 Task: Open a blank sheet, save the file as 'integration' Insert a table '2 by 1' In first column, add headers, 'Tiger, Lion'. Change table style to  'Green'
Action: Mouse moved to (509, 262)
Screenshot: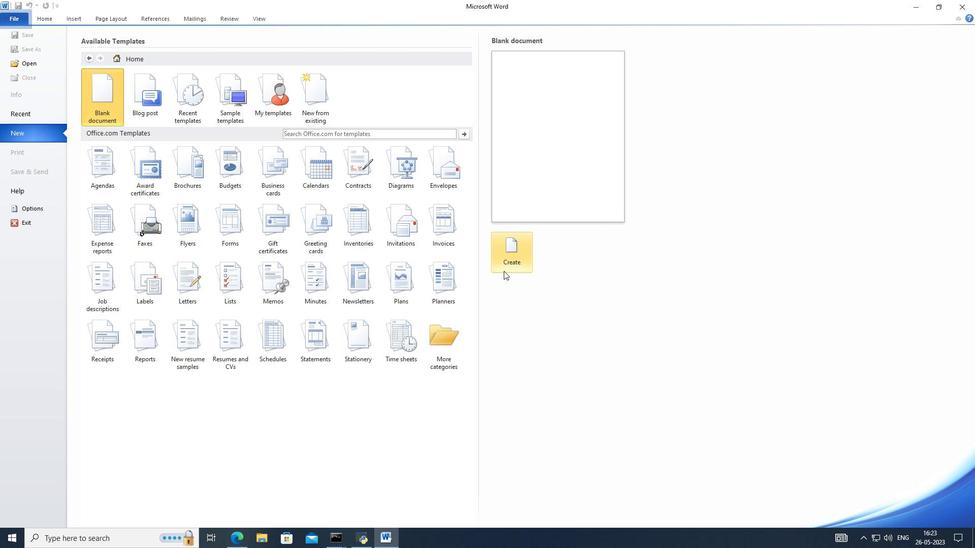 
Action: Mouse pressed left at (509, 262)
Screenshot: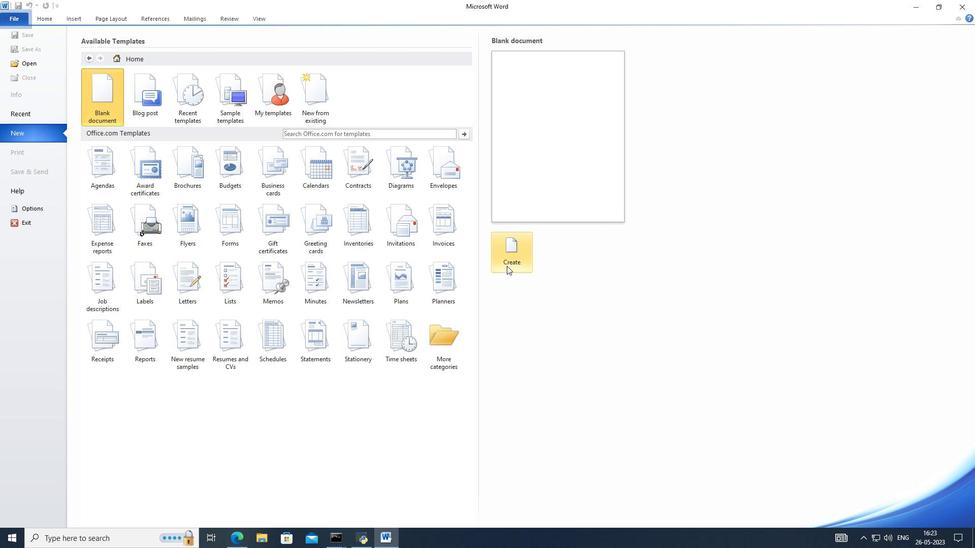 
Action: Key pressed ctrl+S
Screenshot: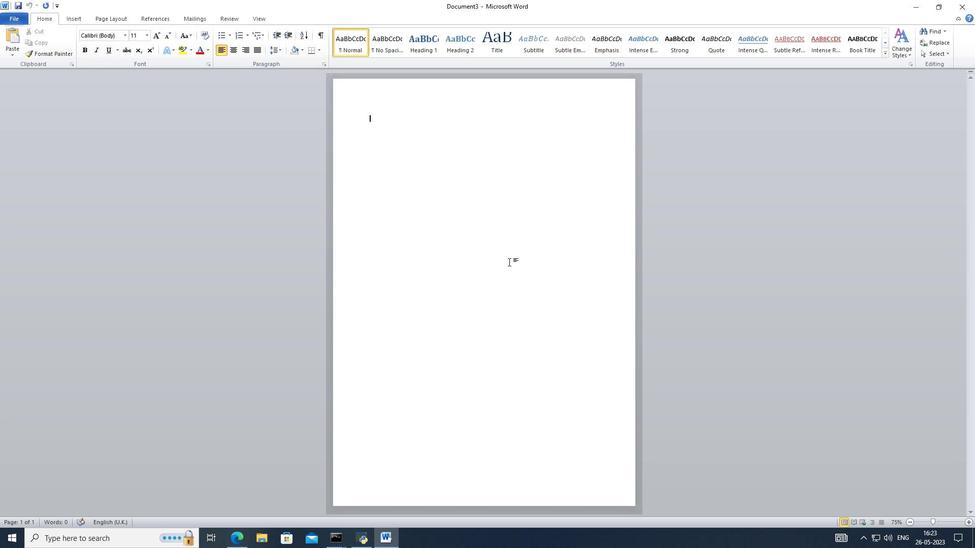 
Action: Mouse moved to (164, 207)
Screenshot: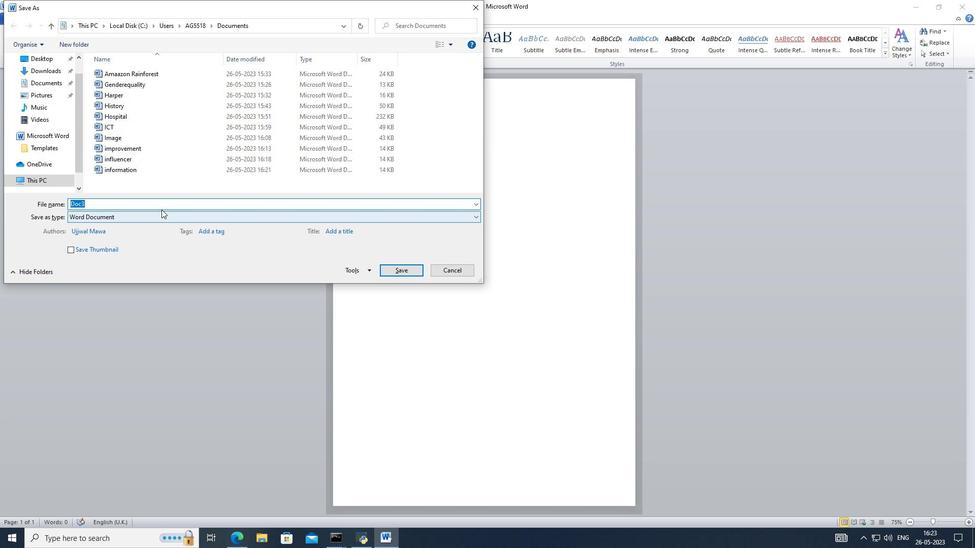 
Action: Key pressed integration
Screenshot: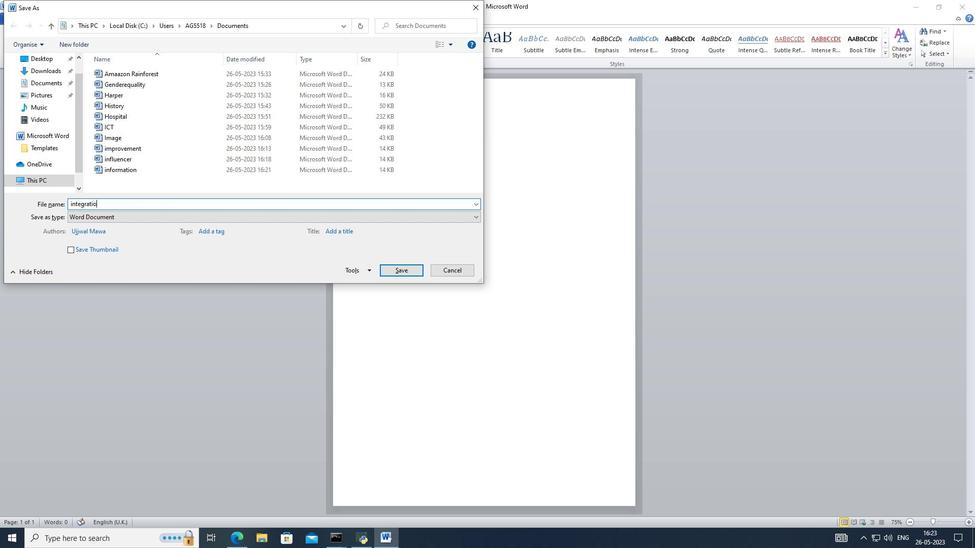 
Action: Mouse moved to (401, 268)
Screenshot: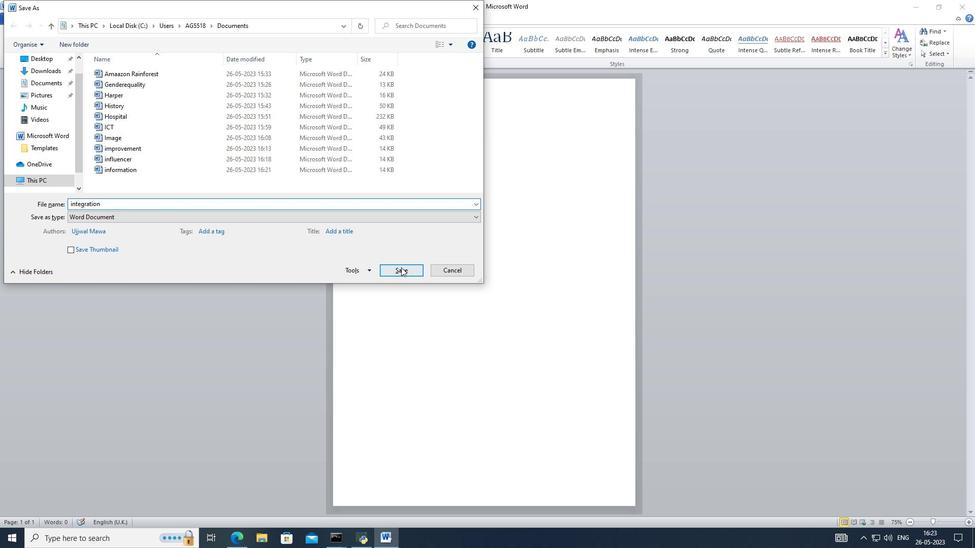 
Action: Mouse pressed left at (401, 268)
Screenshot: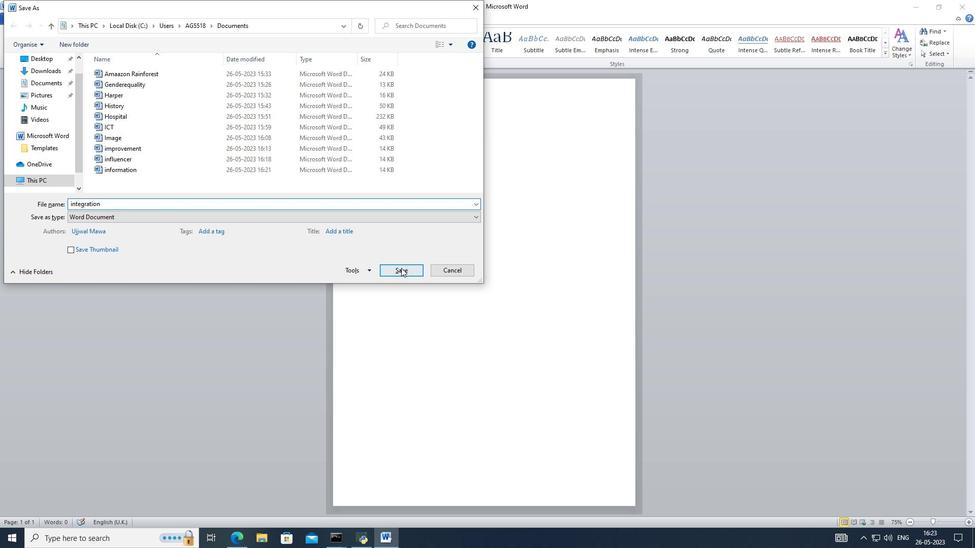 
Action: Mouse moved to (74, 20)
Screenshot: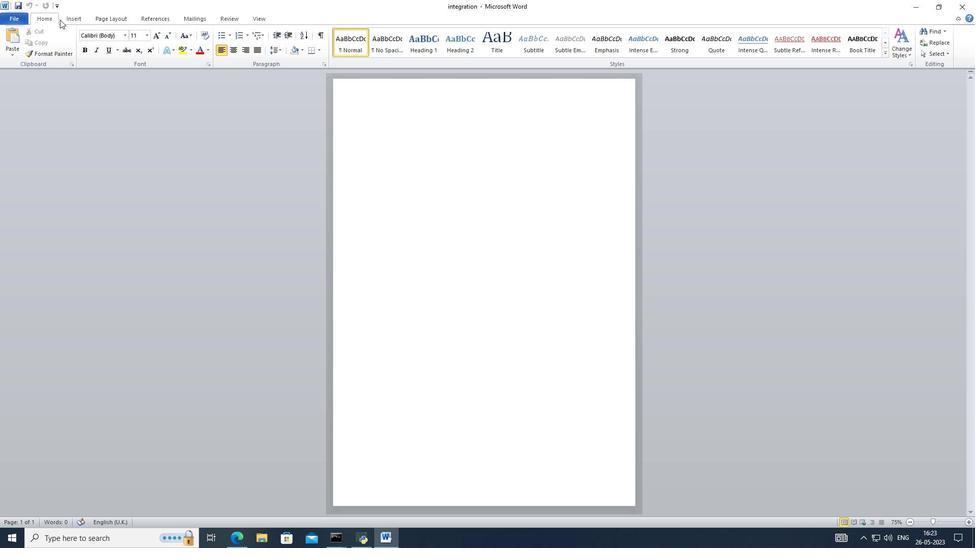 
Action: Mouse pressed left at (74, 20)
Screenshot: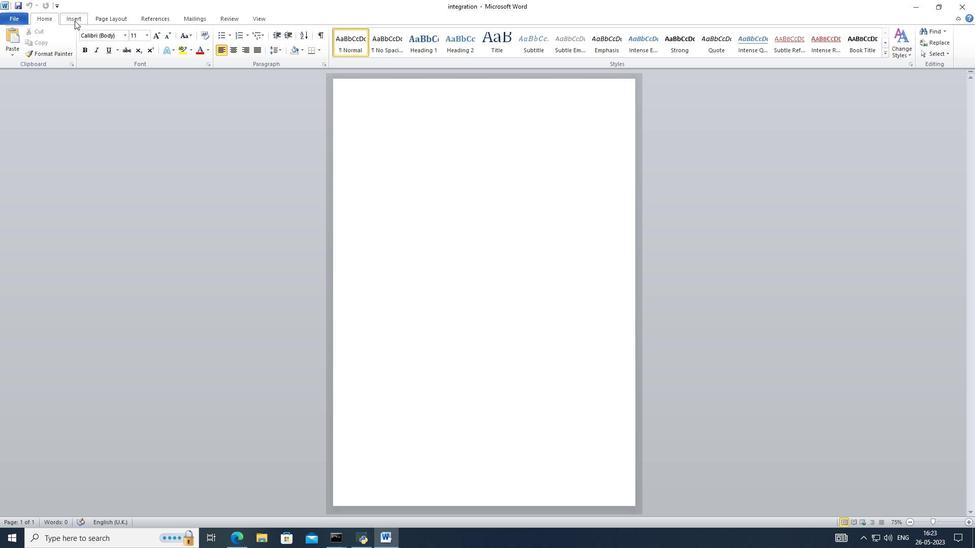 
Action: Mouse moved to (78, 38)
Screenshot: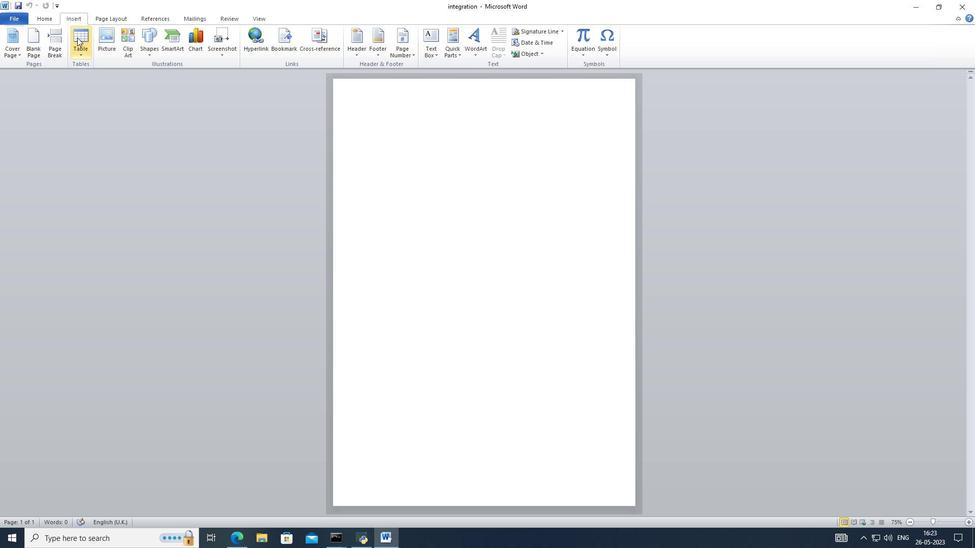 
Action: Mouse pressed left at (78, 38)
Screenshot: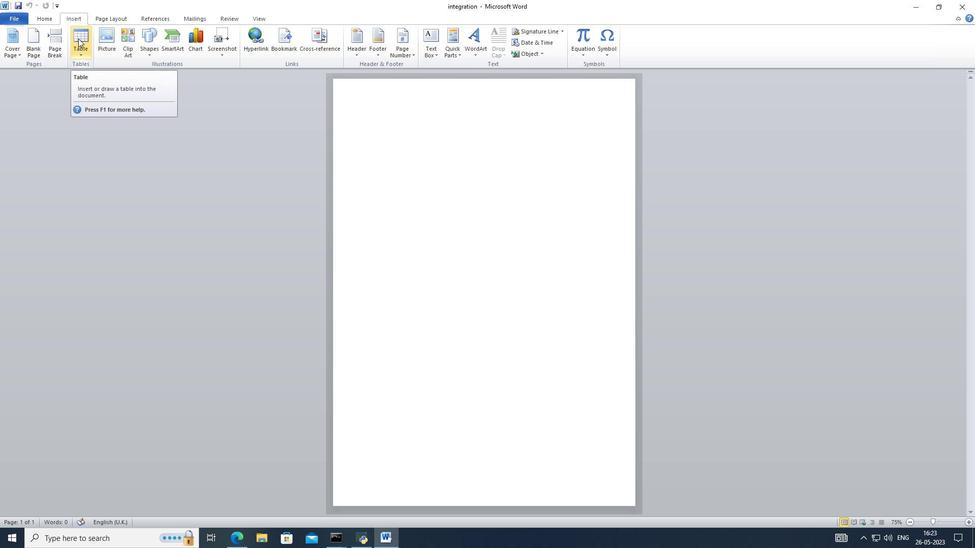 
Action: Mouse moved to (89, 75)
Screenshot: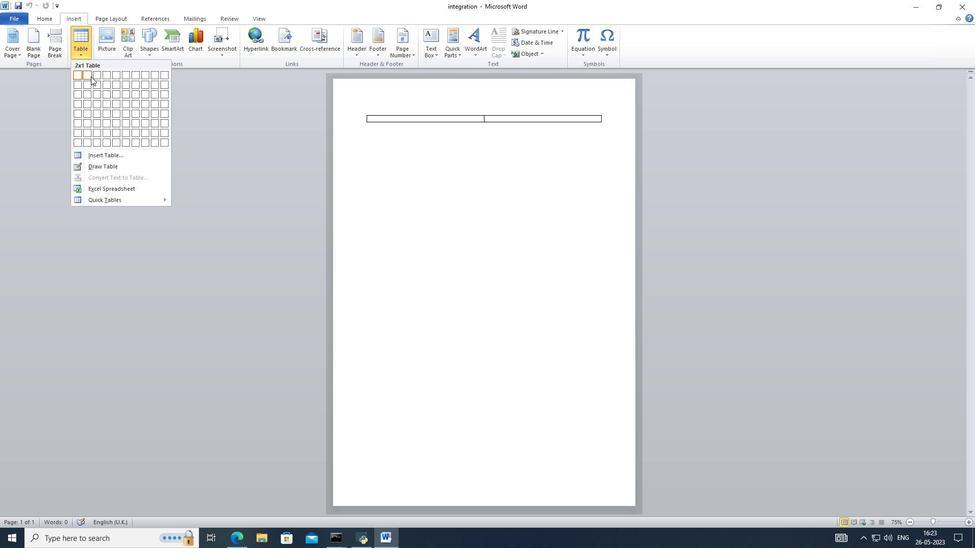 
Action: Mouse pressed left at (89, 75)
Screenshot: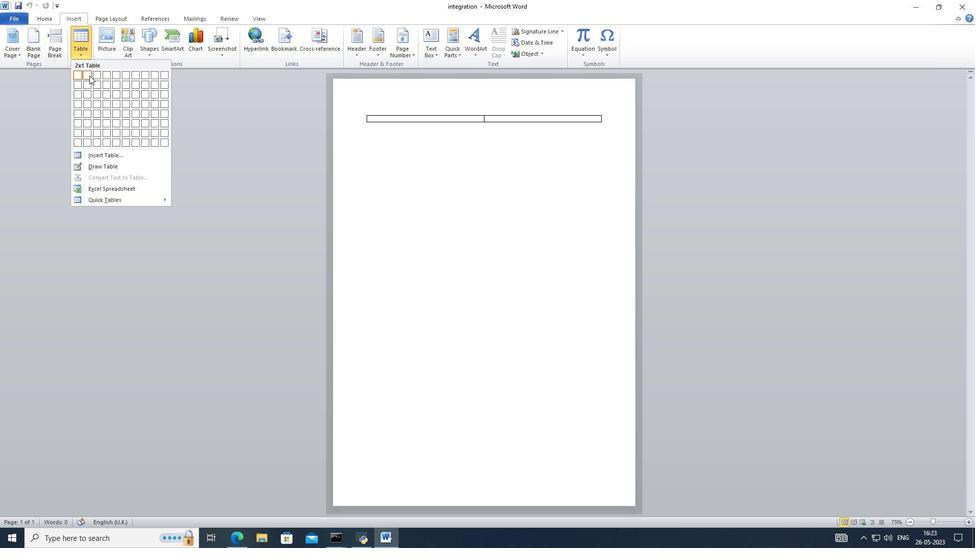 
Action: Mouse moved to (434, 174)
Screenshot: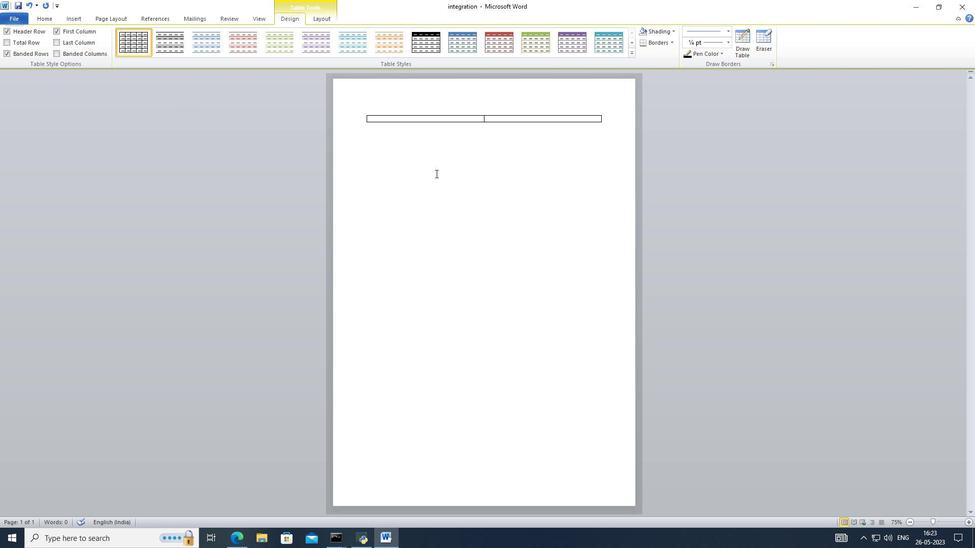 
Action: Key pressed <Key.caps_lock>T<Key.caps_lock>iger
Screenshot: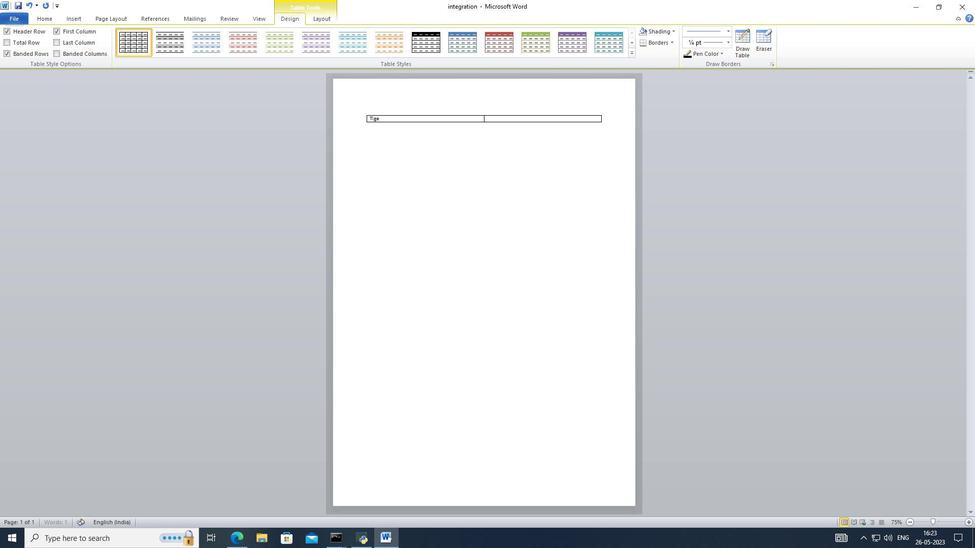
Action: Mouse moved to (566, 125)
Screenshot: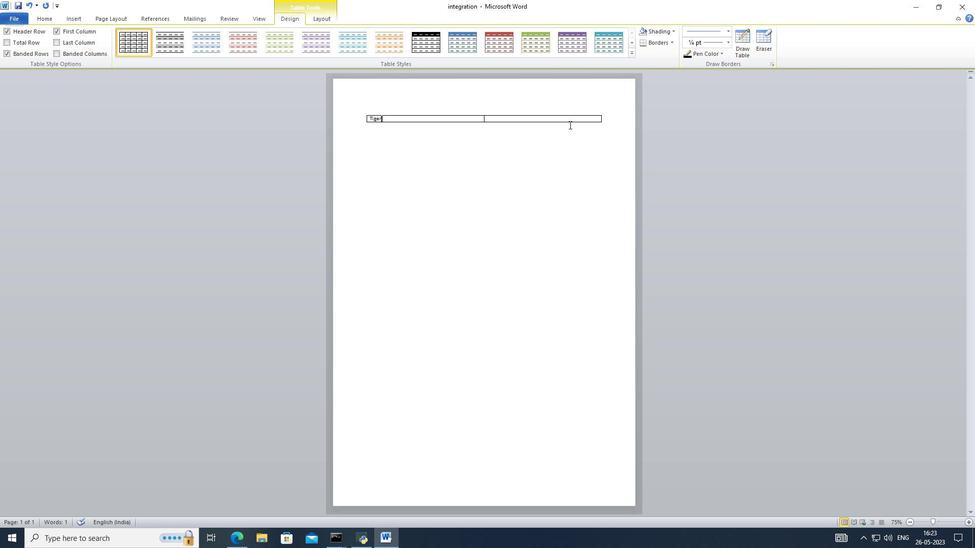 
Action: Mouse pressed left at (566, 125)
Screenshot: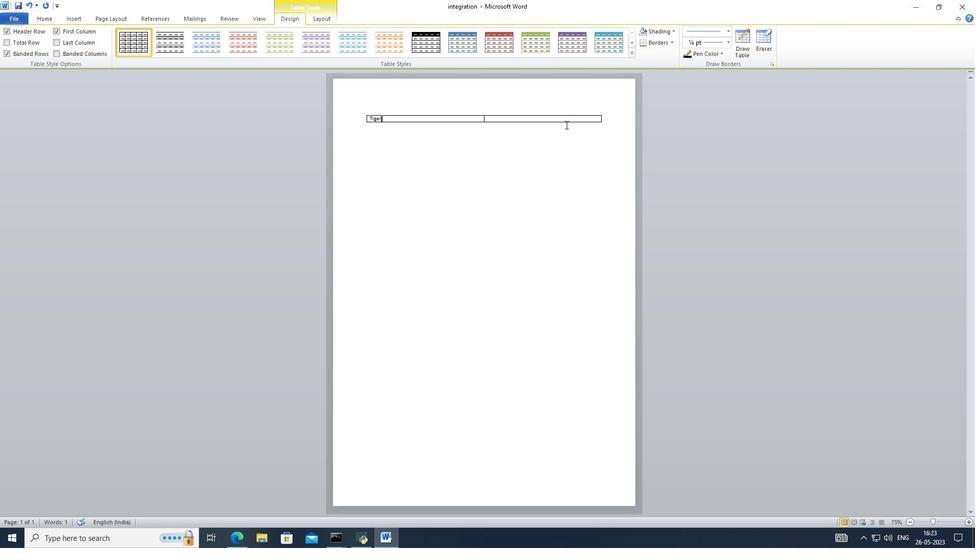 
Action: Mouse moved to (534, 116)
Screenshot: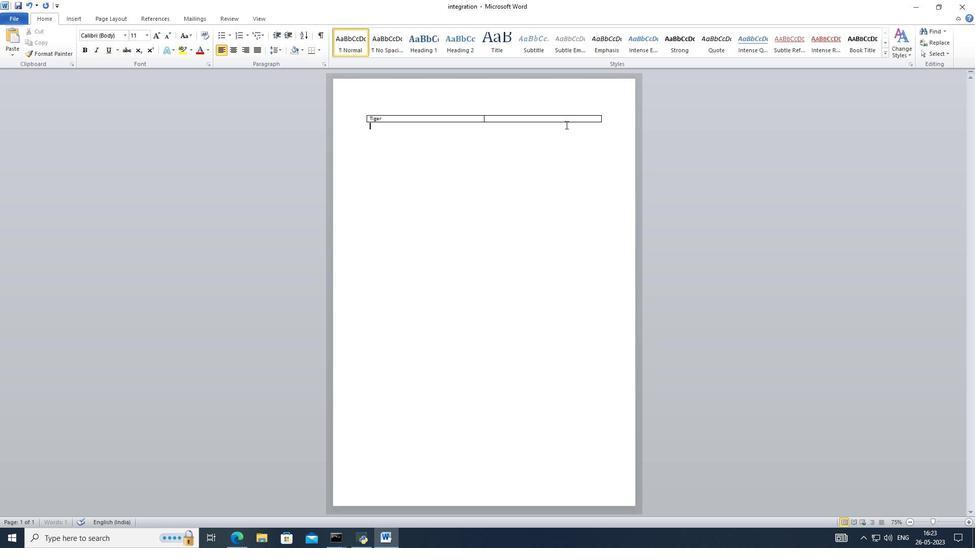 
Action: Mouse pressed left at (534, 116)
Screenshot: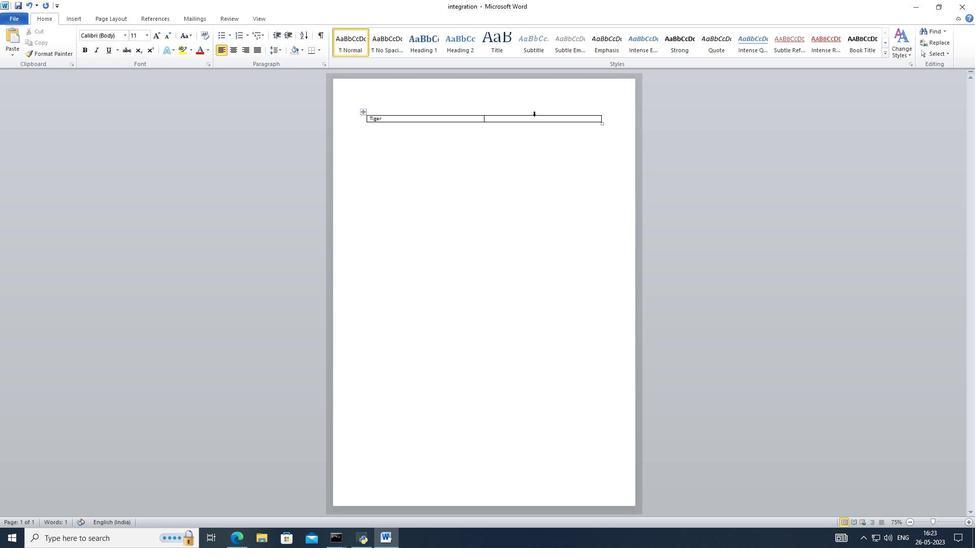 
Action: Mouse moved to (526, 120)
Screenshot: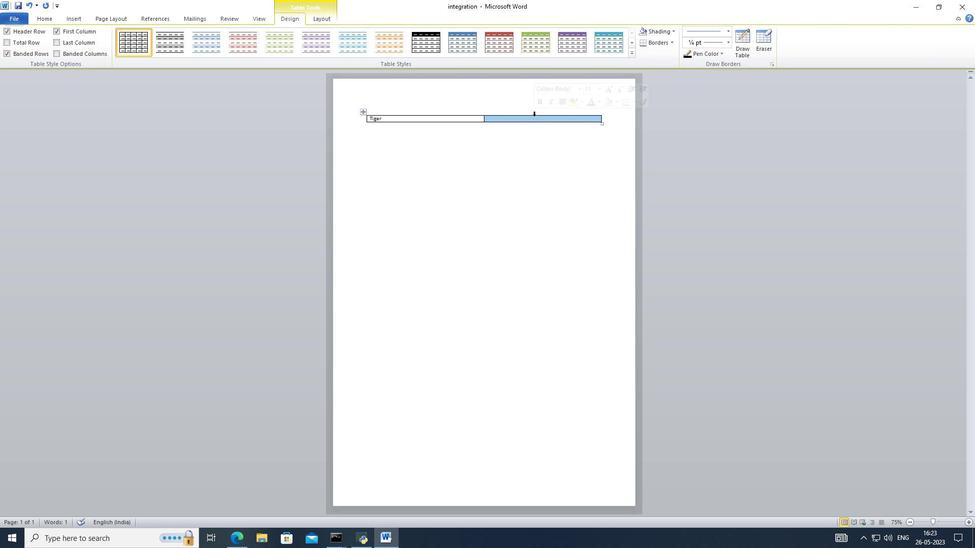 
Action: Mouse pressed left at (526, 120)
Screenshot: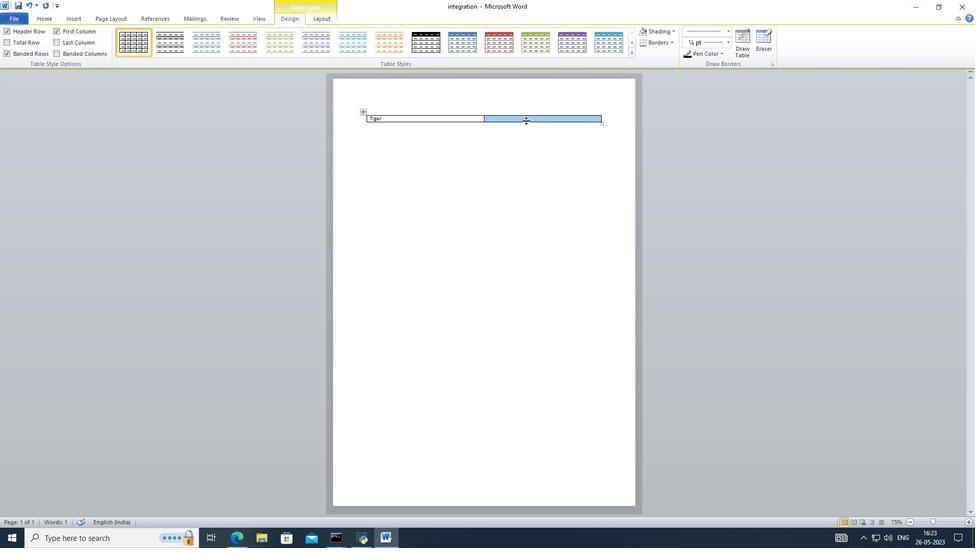 
Action: Mouse moved to (515, 120)
Screenshot: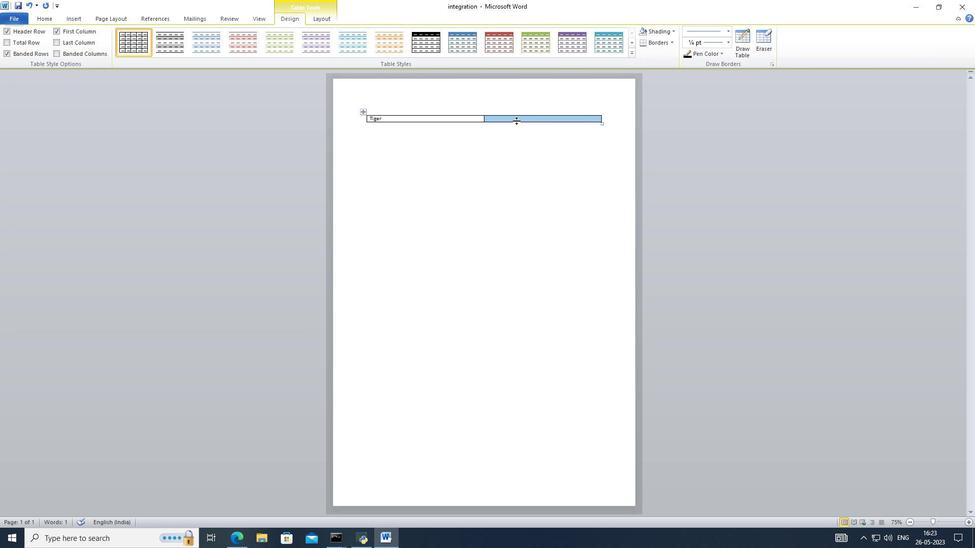 
Action: Mouse pressed left at (515, 120)
Screenshot: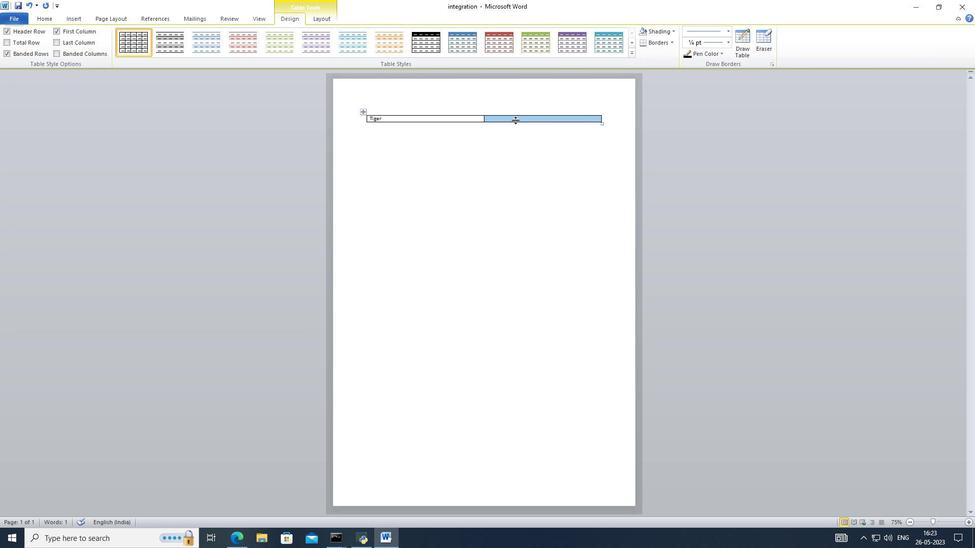 
Action: Mouse moved to (510, 126)
Screenshot: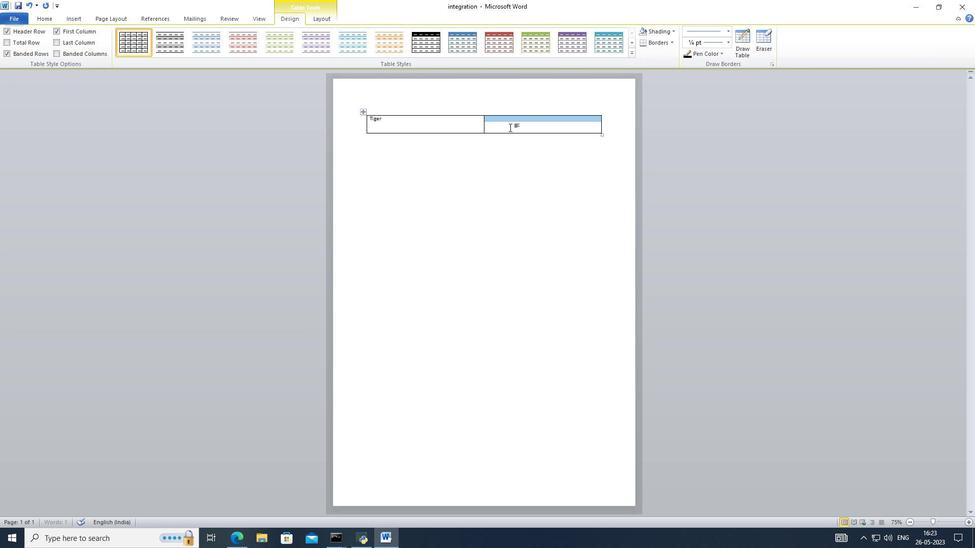 
Action: Mouse pressed left at (510, 126)
Screenshot: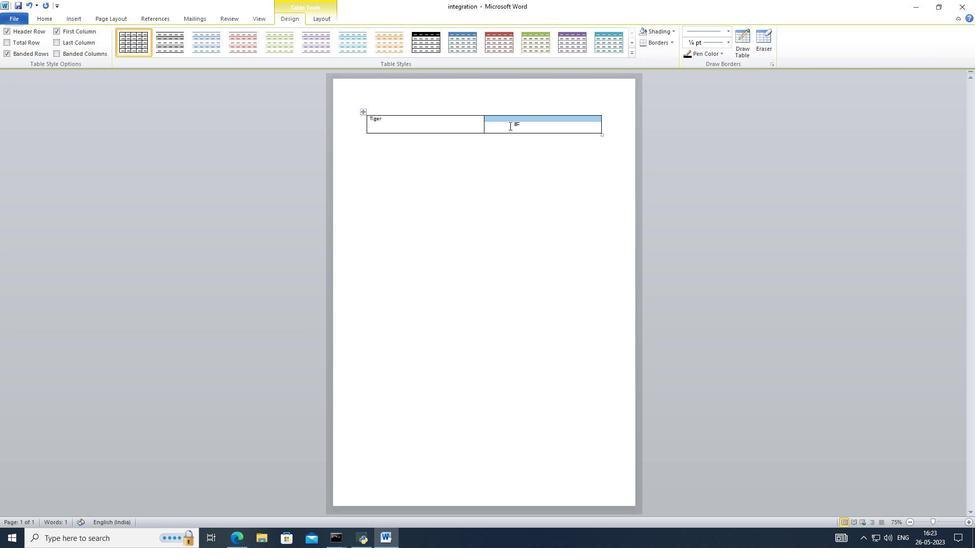 
Action: Mouse moved to (510, 125)
Screenshot: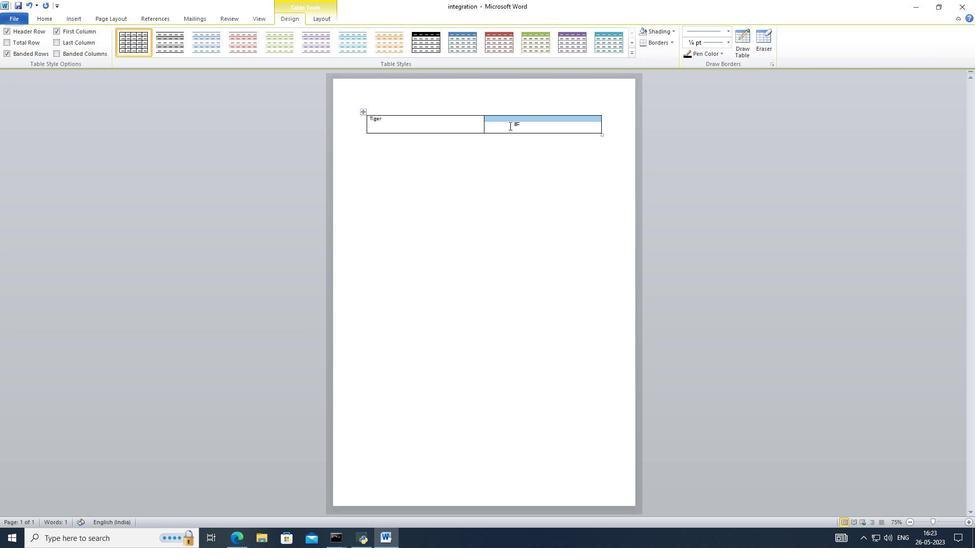 
Action: Key pressed <Key.caps_lock>L<Key.caps_lock>ion
Screenshot: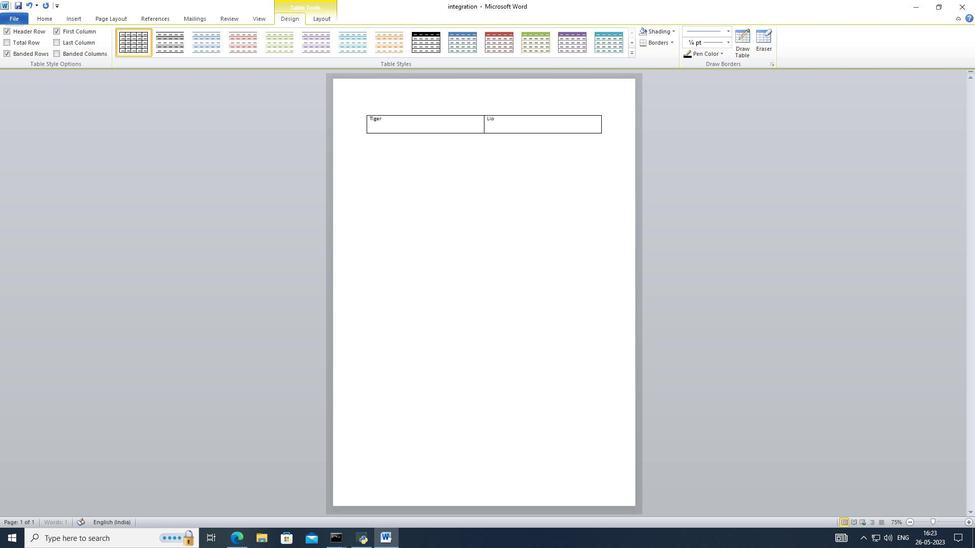
Action: Mouse moved to (458, 226)
Screenshot: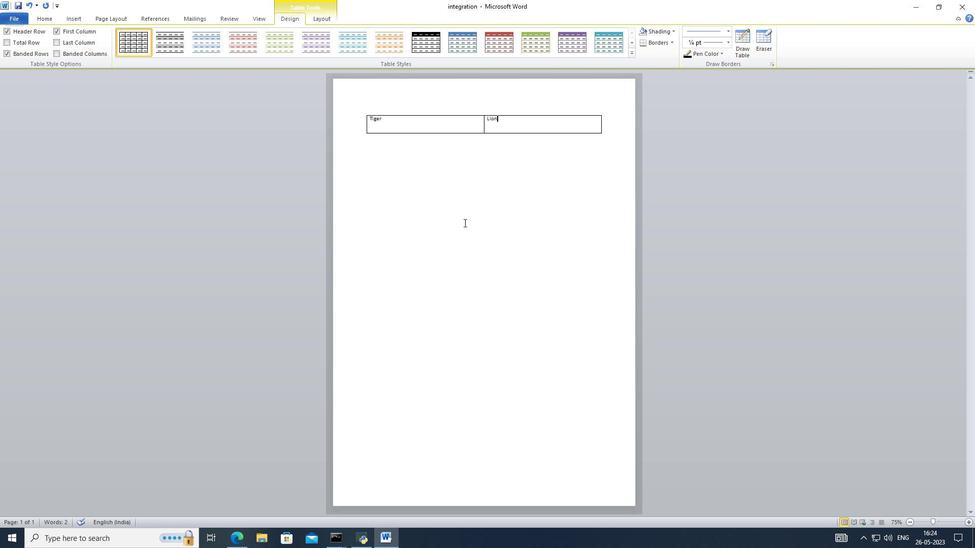 
Action: Mouse pressed left at (458, 226)
Screenshot: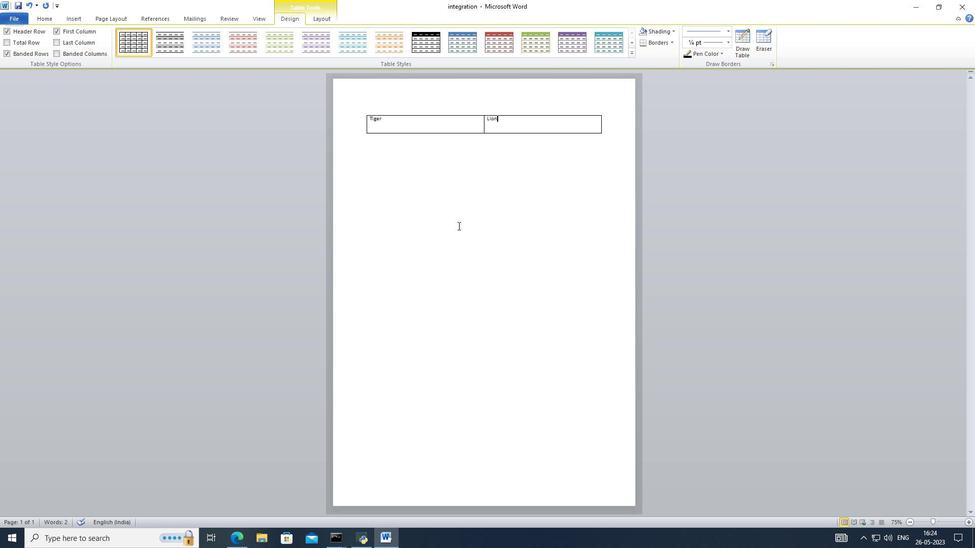
Action: Mouse moved to (454, 131)
Screenshot: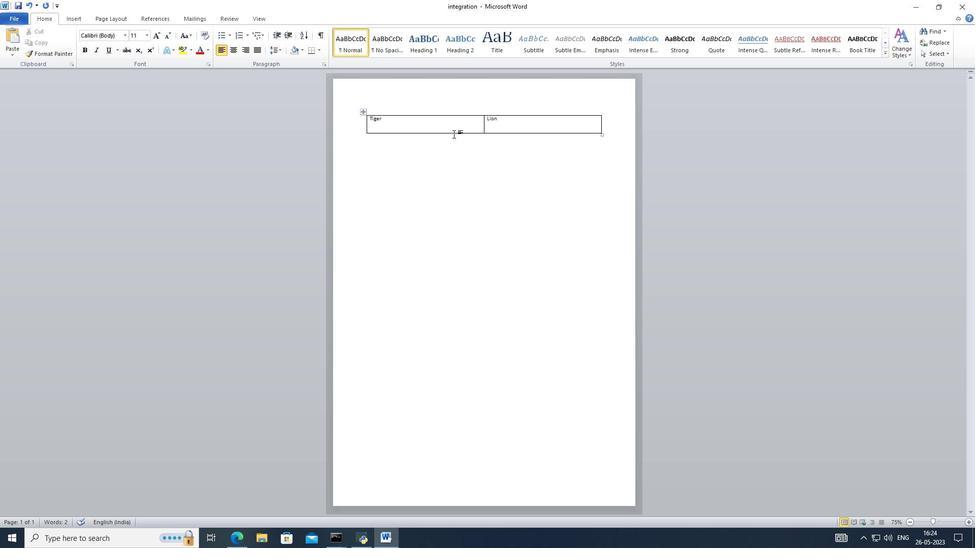 
Action: Mouse pressed left at (454, 131)
Screenshot: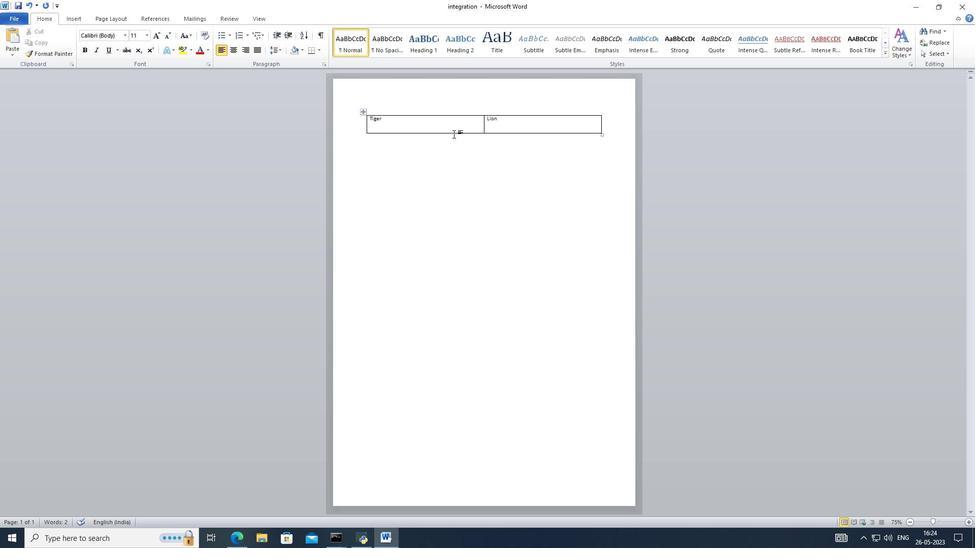 
Action: Mouse moved to (278, 38)
Screenshot: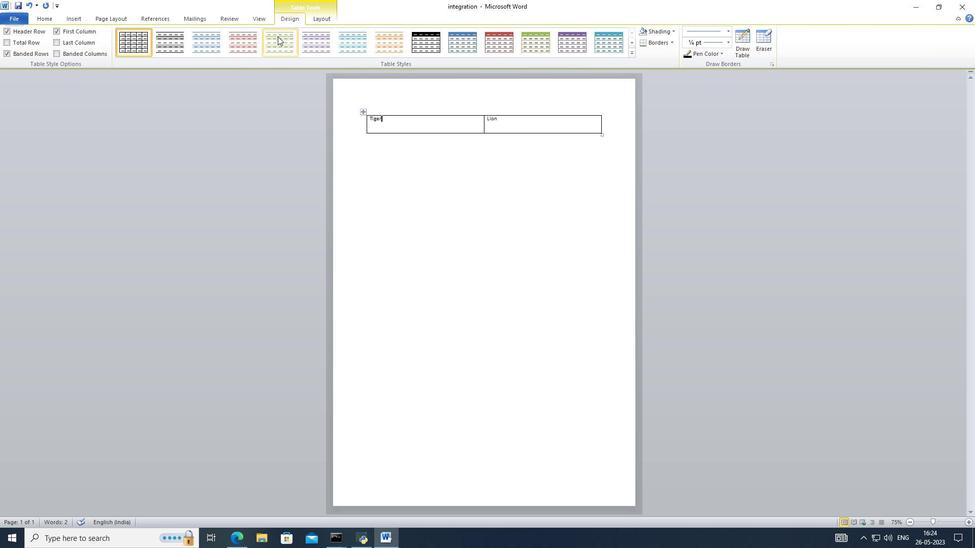 
Action: Mouse pressed left at (278, 38)
Screenshot: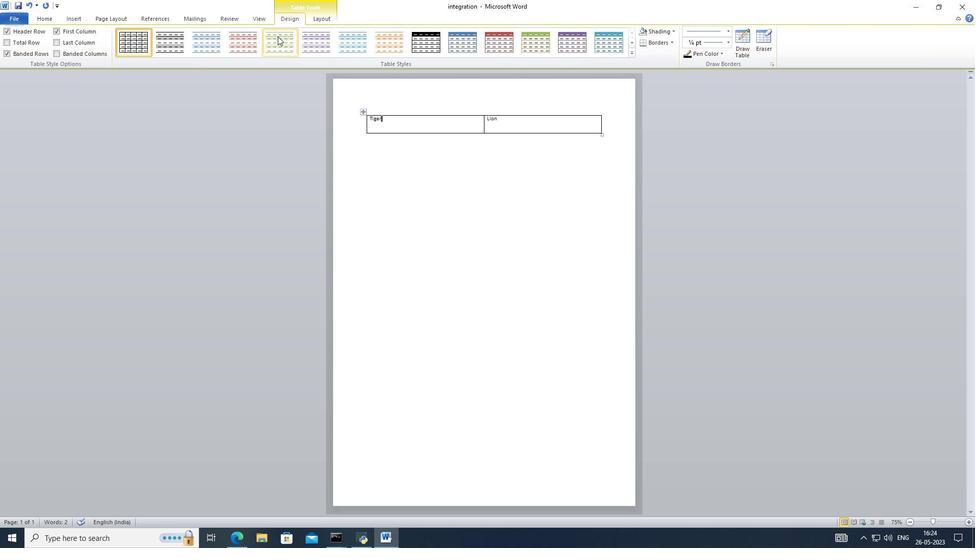 
Action: Mouse moved to (388, 144)
Screenshot: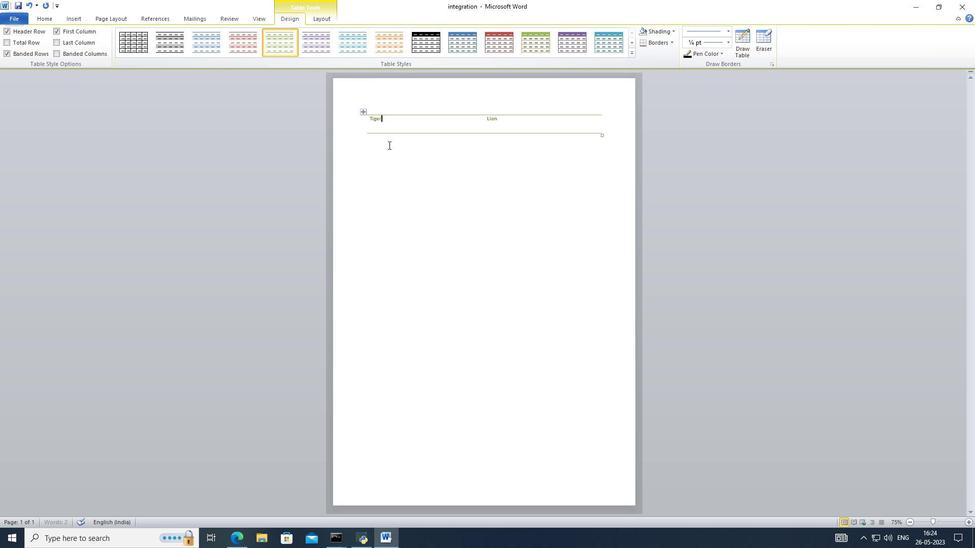 
Action: Mouse pressed left at (388, 144)
Screenshot: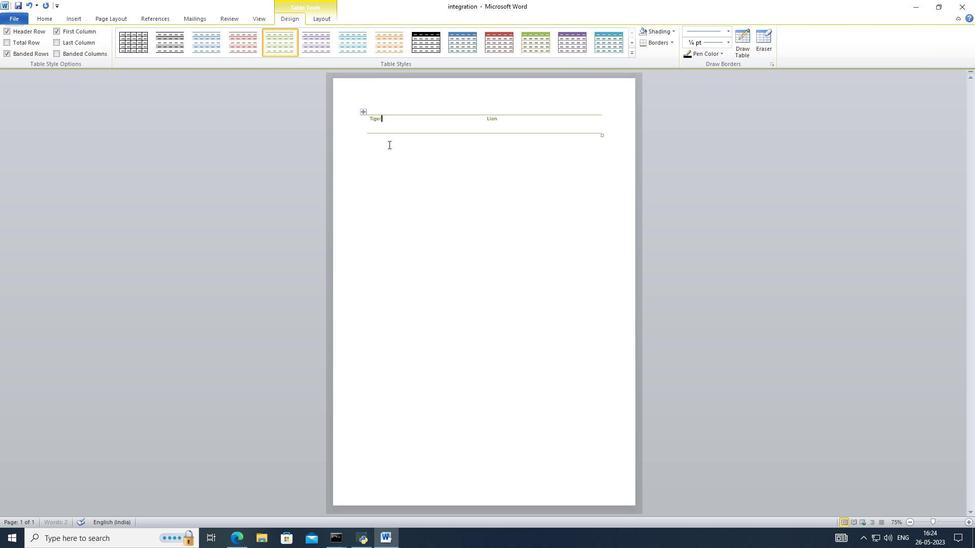 
Action: Mouse moved to (388, 127)
Screenshot: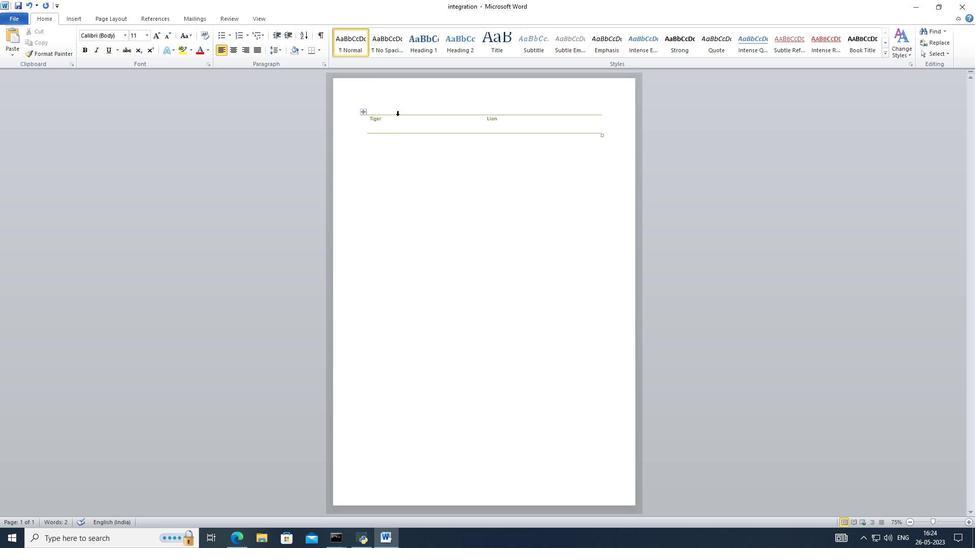 
Action: Mouse pressed left at (388, 127)
Screenshot: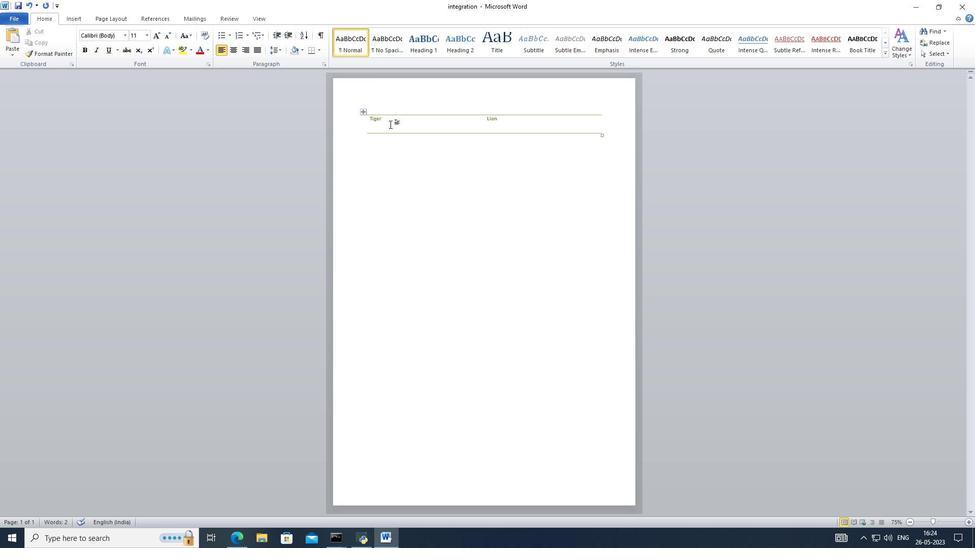 
Action: Mouse moved to (361, 194)
Screenshot: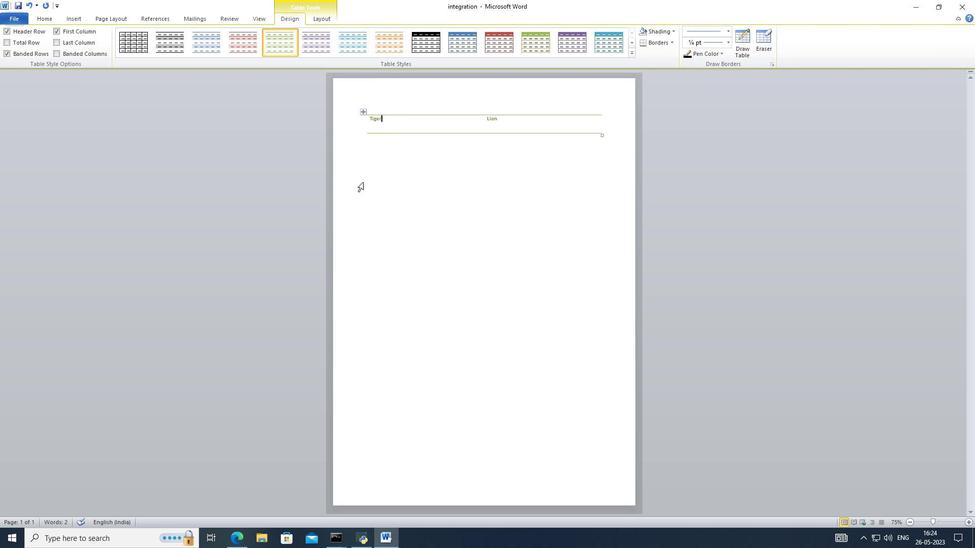 
